 Task: Check the sale-to-list ratio of view in the last 3 years.
Action: Mouse moved to (833, 195)
Screenshot: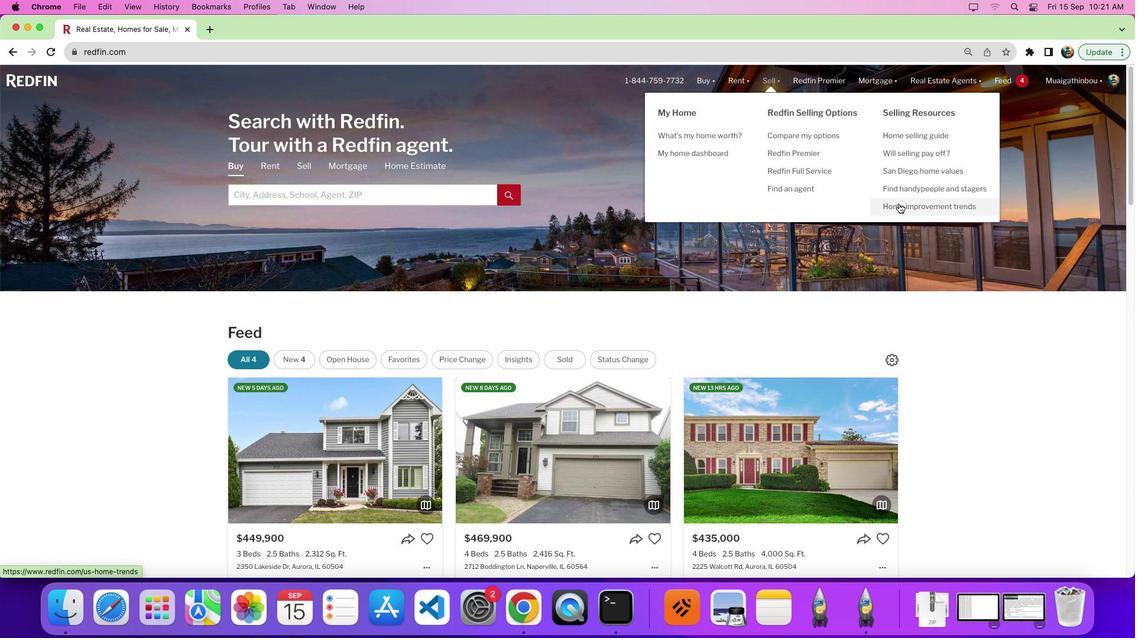 
Action: Mouse pressed left at (833, 195)
Screenshot: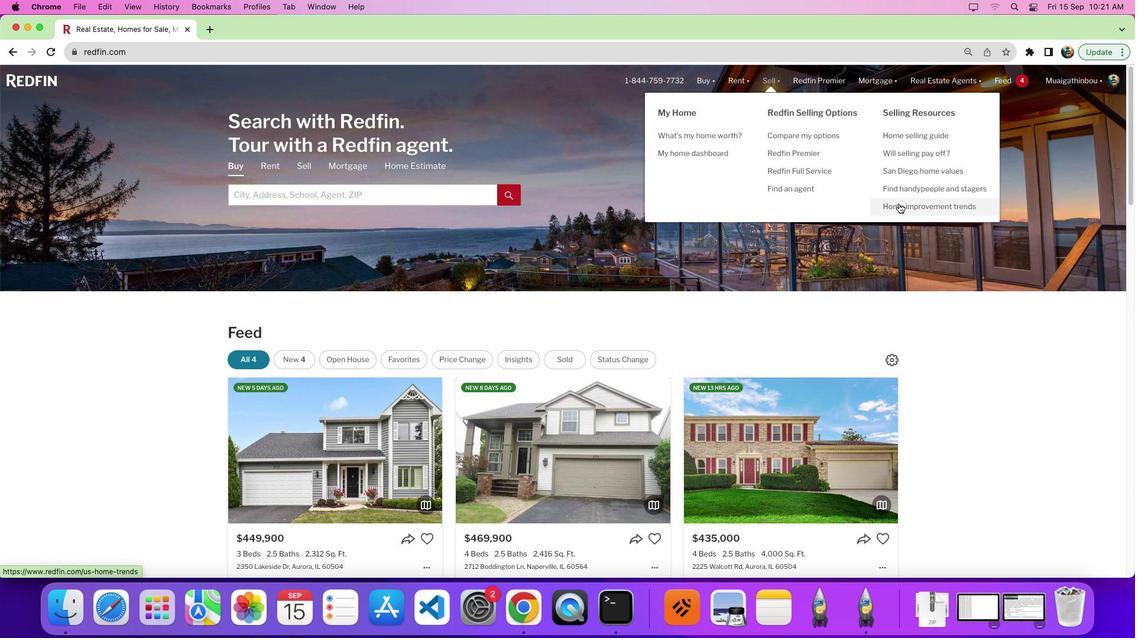 
Action: Mouse moved to (833, 195)
Screenshot: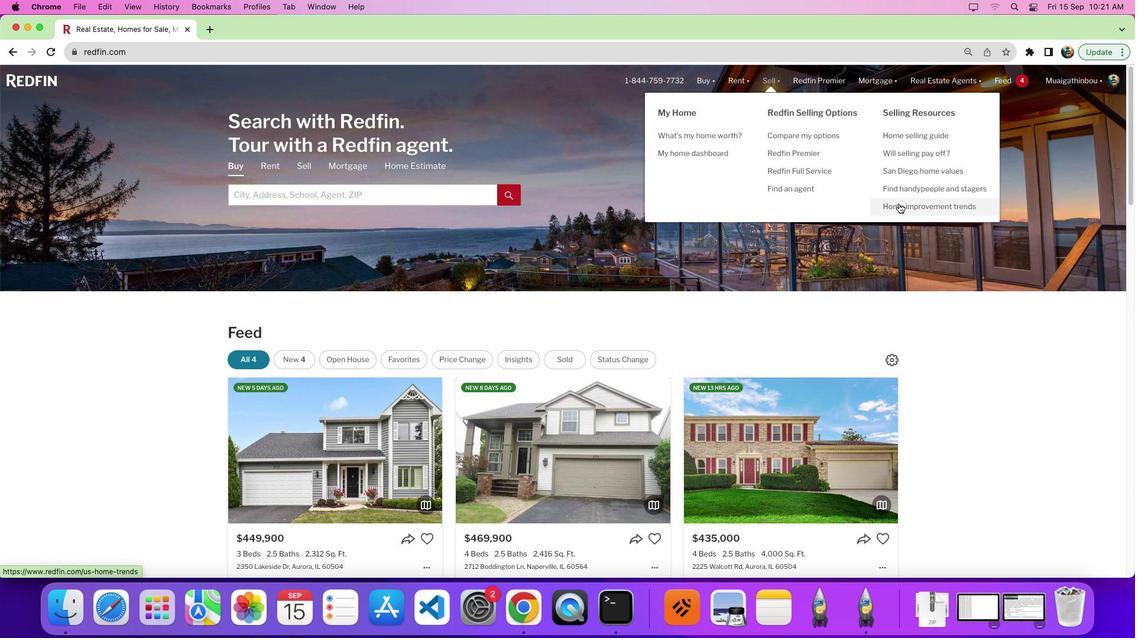 
Action: Mouse pressed left at (833, 195)
Screenshot: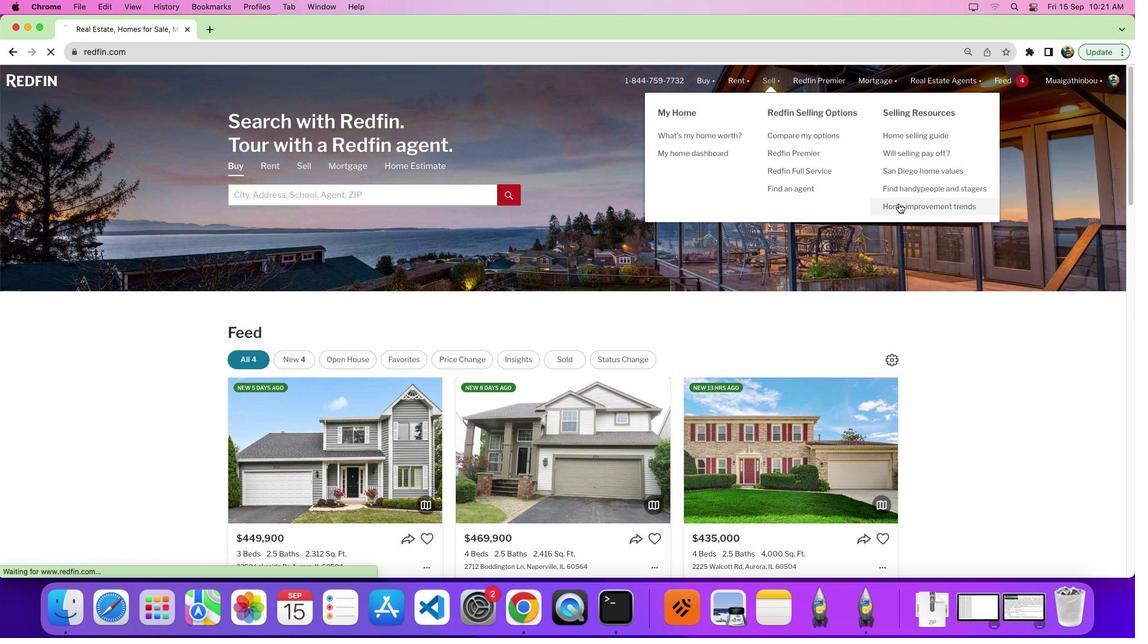 
Action: Mouse moved to (337, 222)
Screenshot: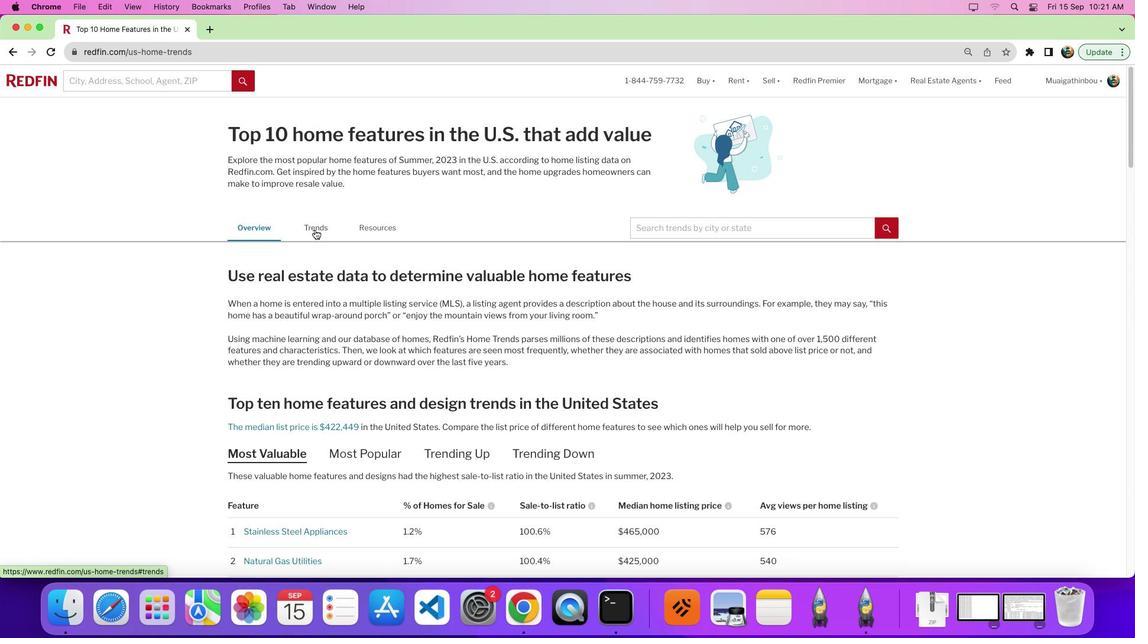 
Action: Mouse pressed left at (337, 222)
Screenshot: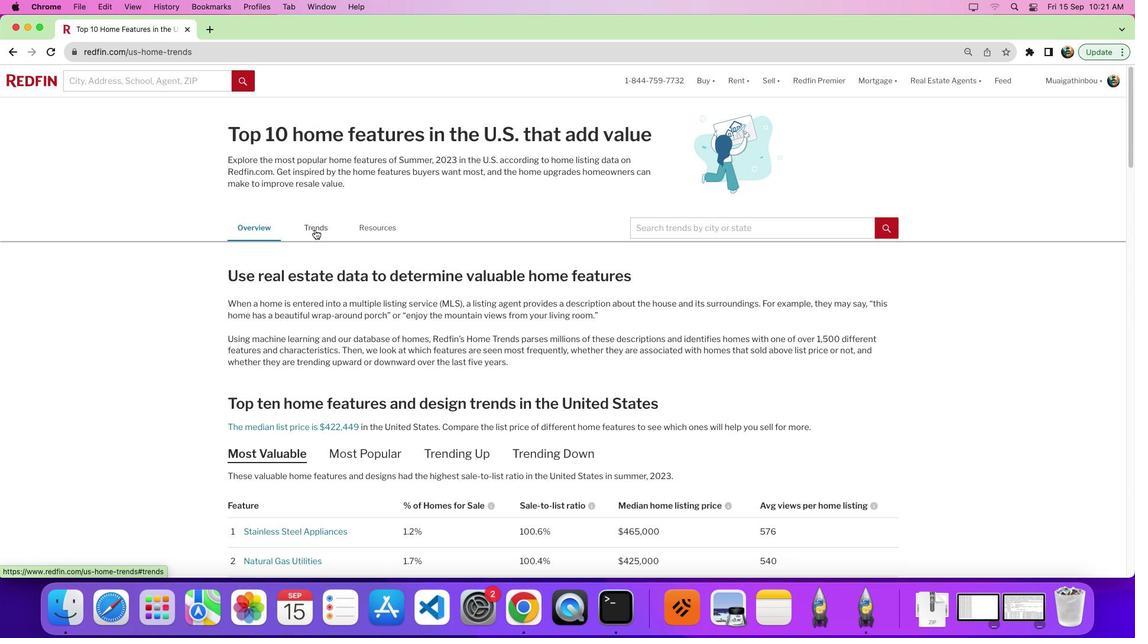 
Action: Mouse moved to (337, 222)
Screenshot: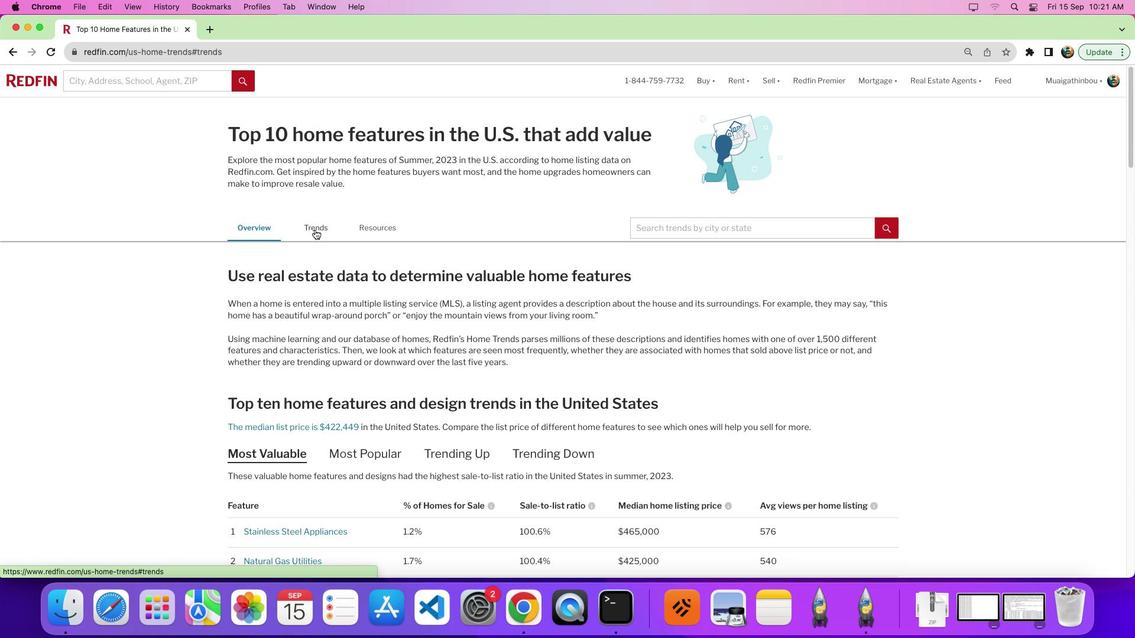 
Action: Mouse pressed left at (337, 222)
Screenshot: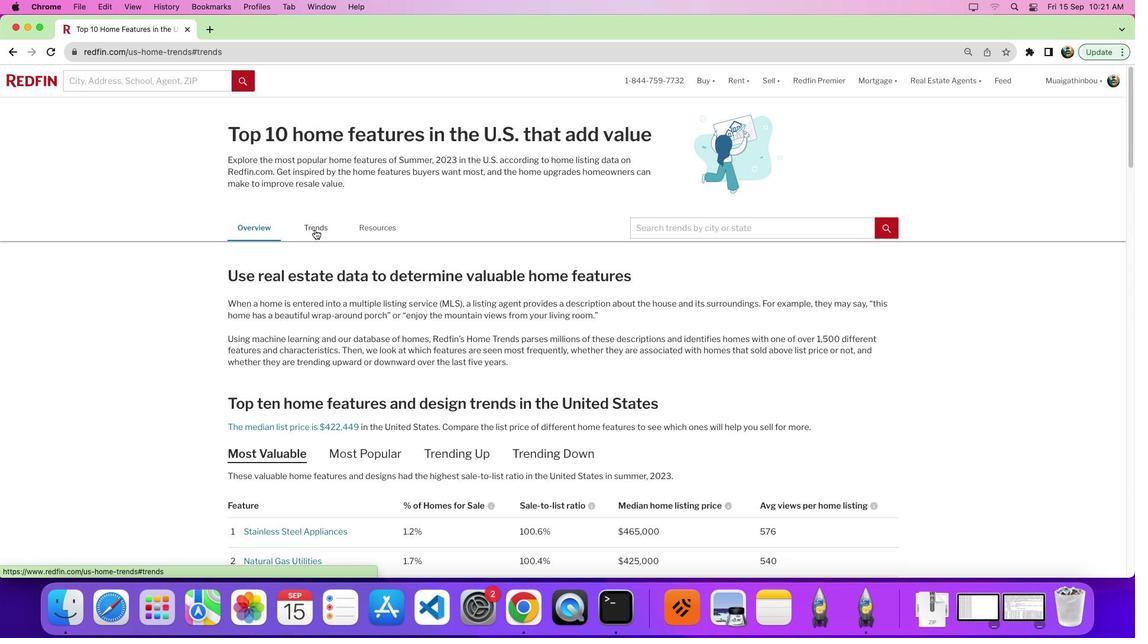 
Action: Mouse moved to (447, 309)
Screenshot: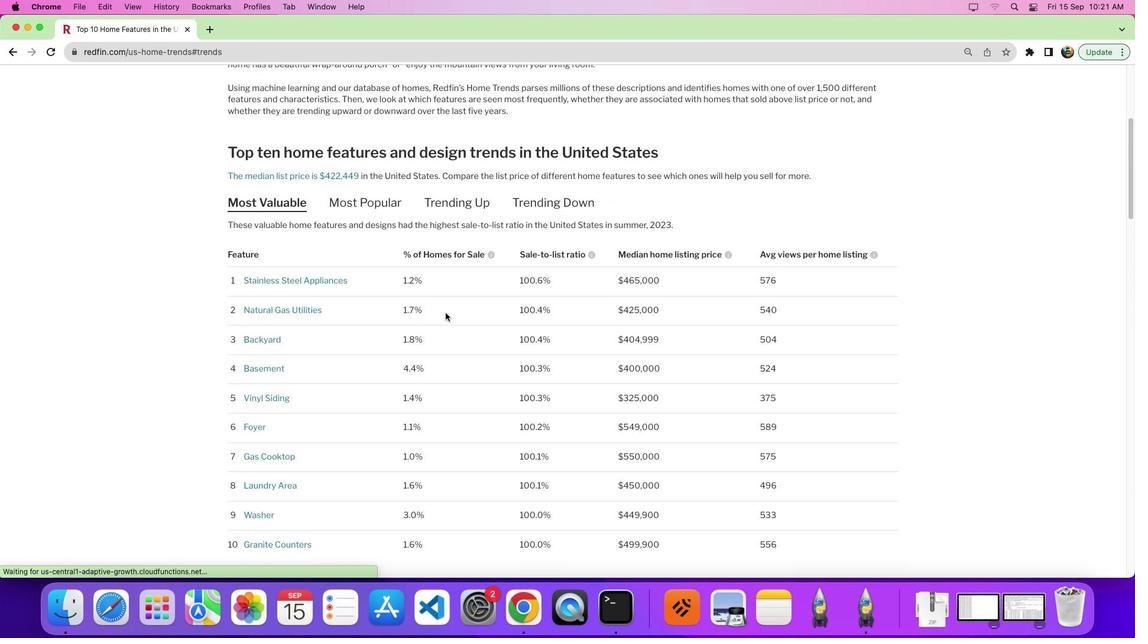 
Action: Mouse scrolled (447, 309) with delta (69, -13)
Screenshot: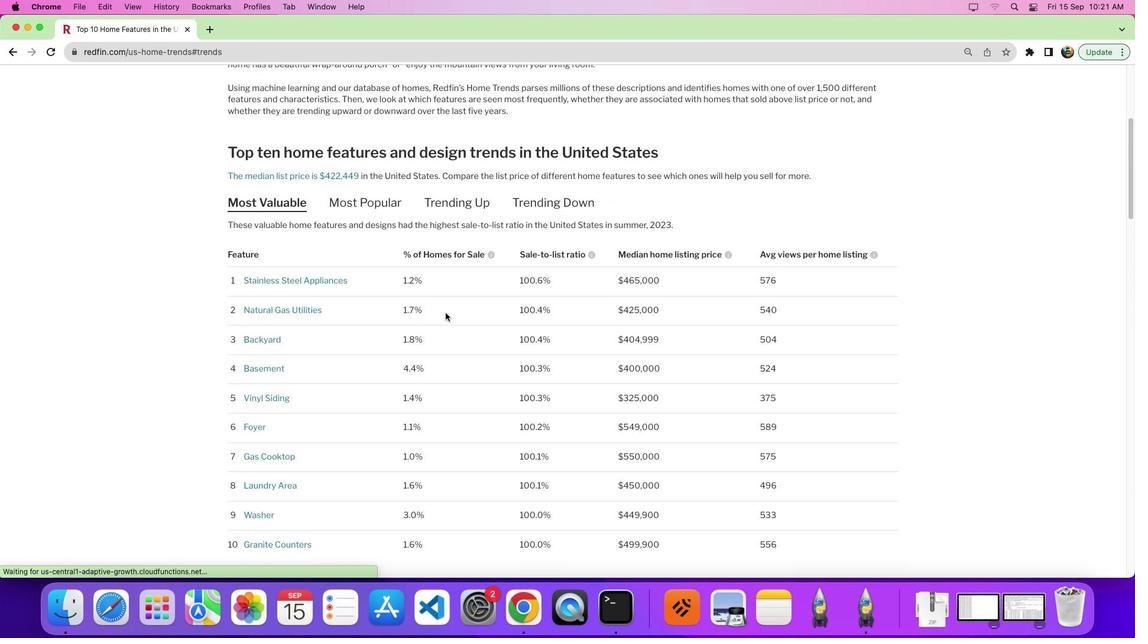 
Action: Mouse moved to (447, 308)
Screenshot: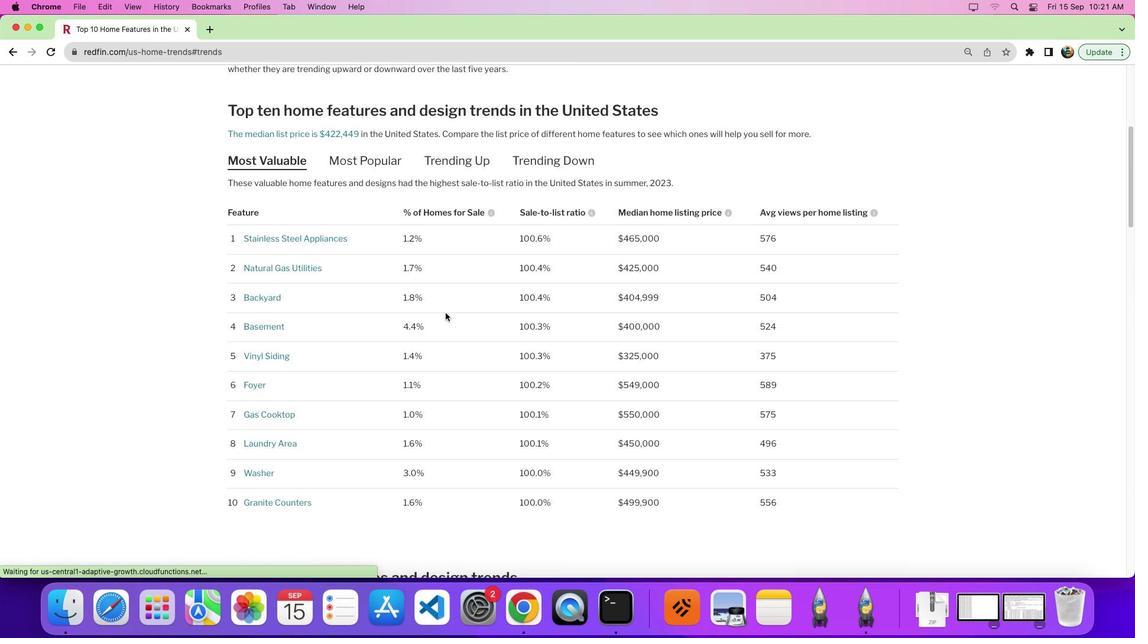
Action: Mouse scrolled (447, 308) with delta (69, -13)
Screenshot: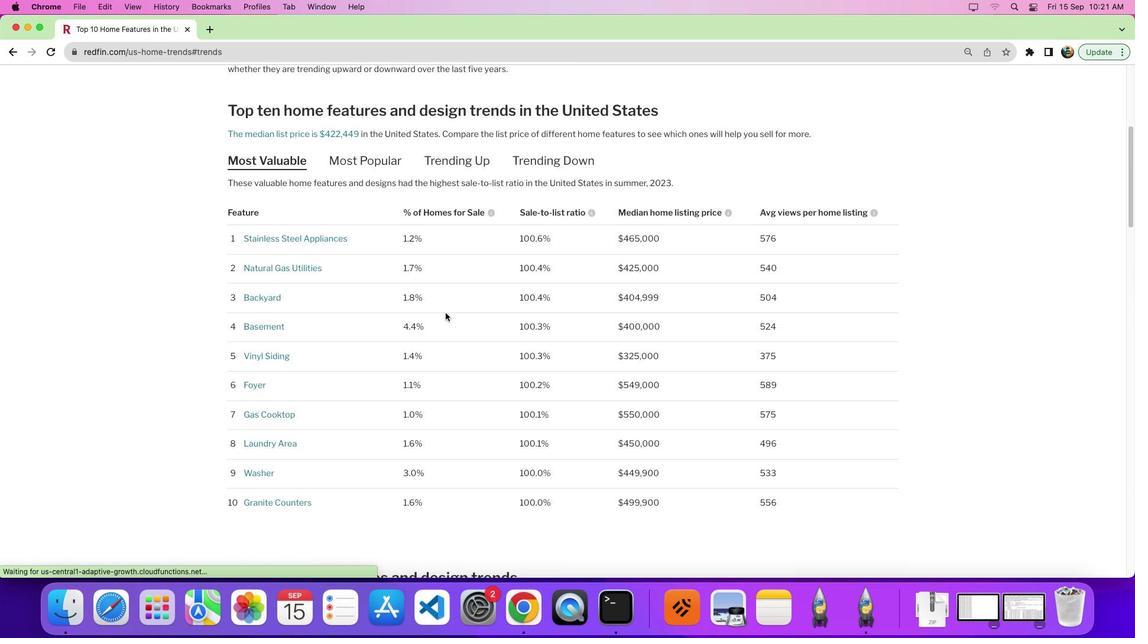 
Action: Mouse moved to (447, 307)
Screenshot: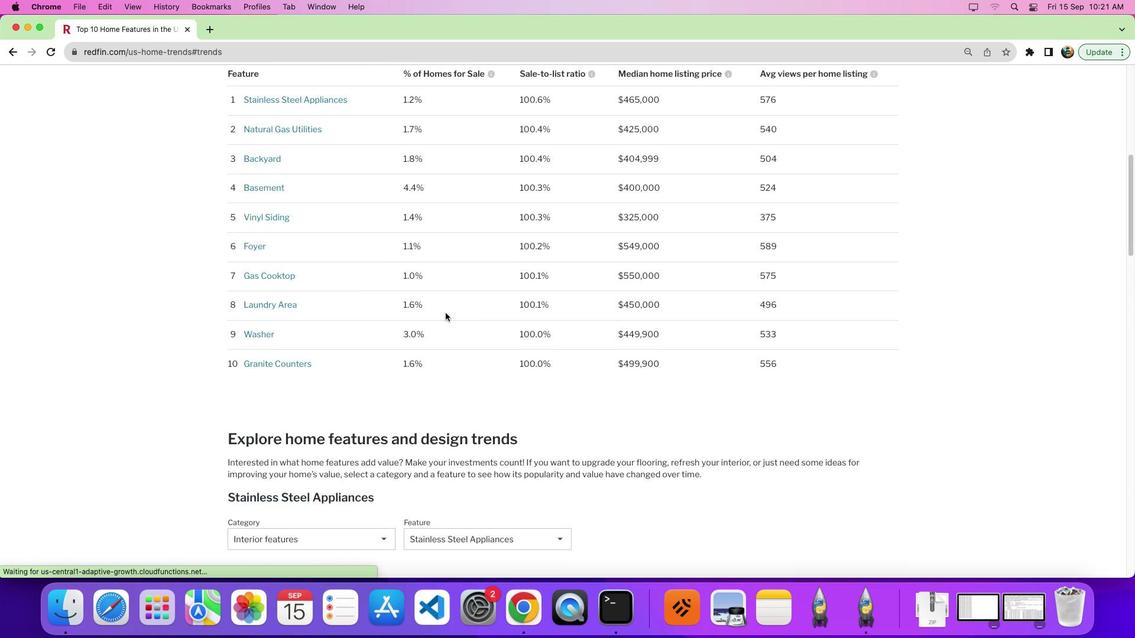 
Action: Mouse scrolled (447, 307) with delta (69, -17)
Screenshot: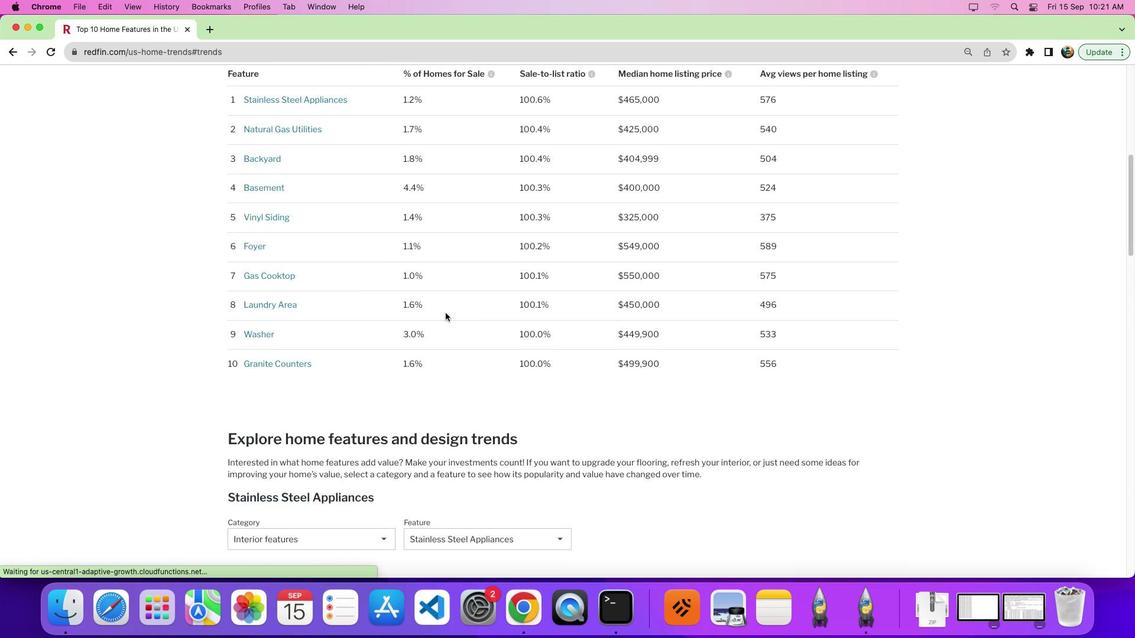 
Action: Mouse moved to (447, 307)
Screenshot: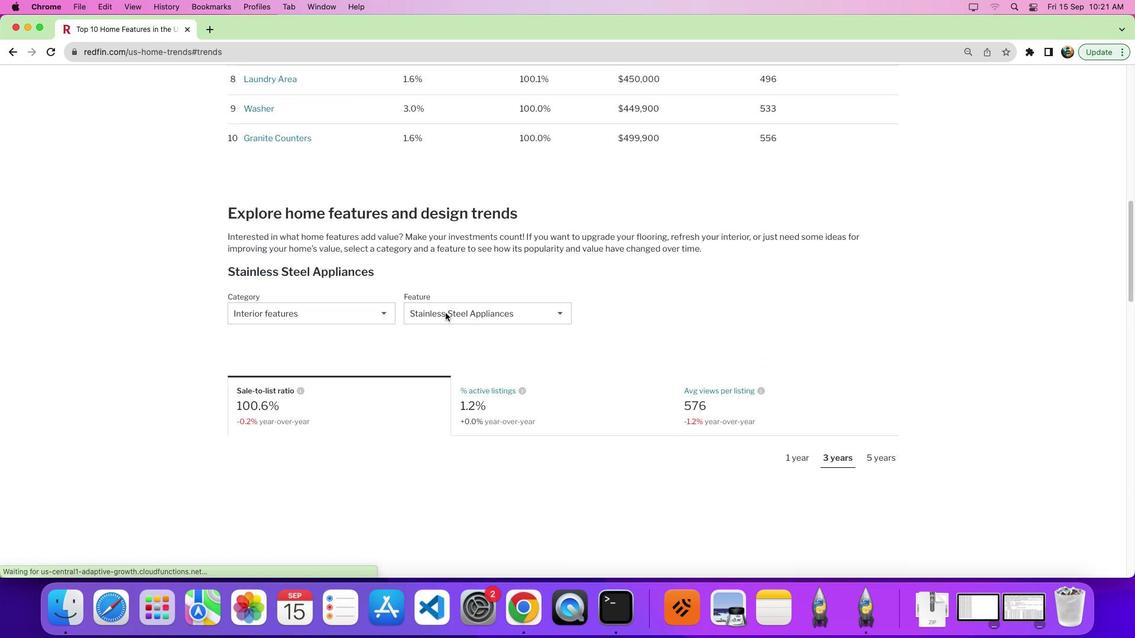 
Action: Mouse scrolled (447, 307) with delta (69, -18)
Screenshot: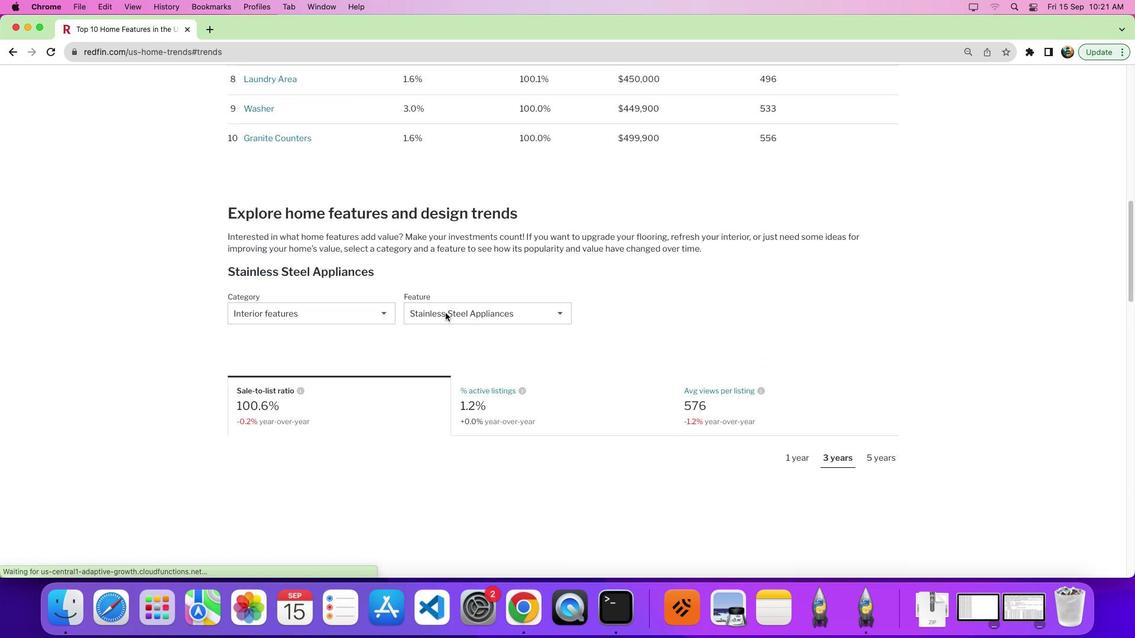 
Action: Mouse moved to (337, 202)
Screenshot: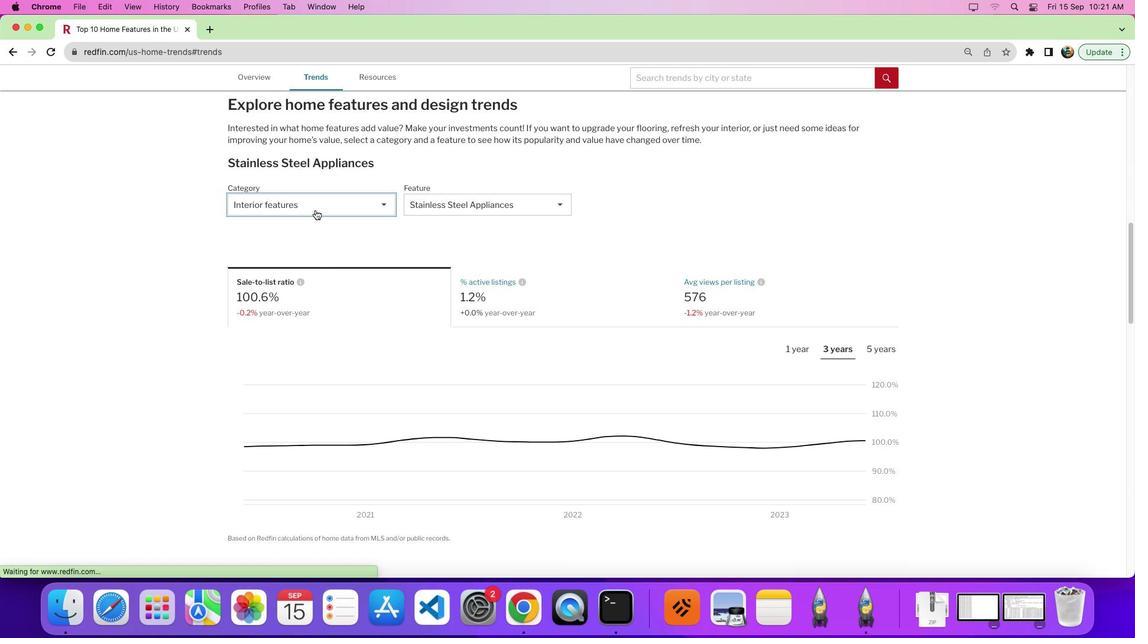 
Action: Mouse pressed left at (337, 202)
Screenshot: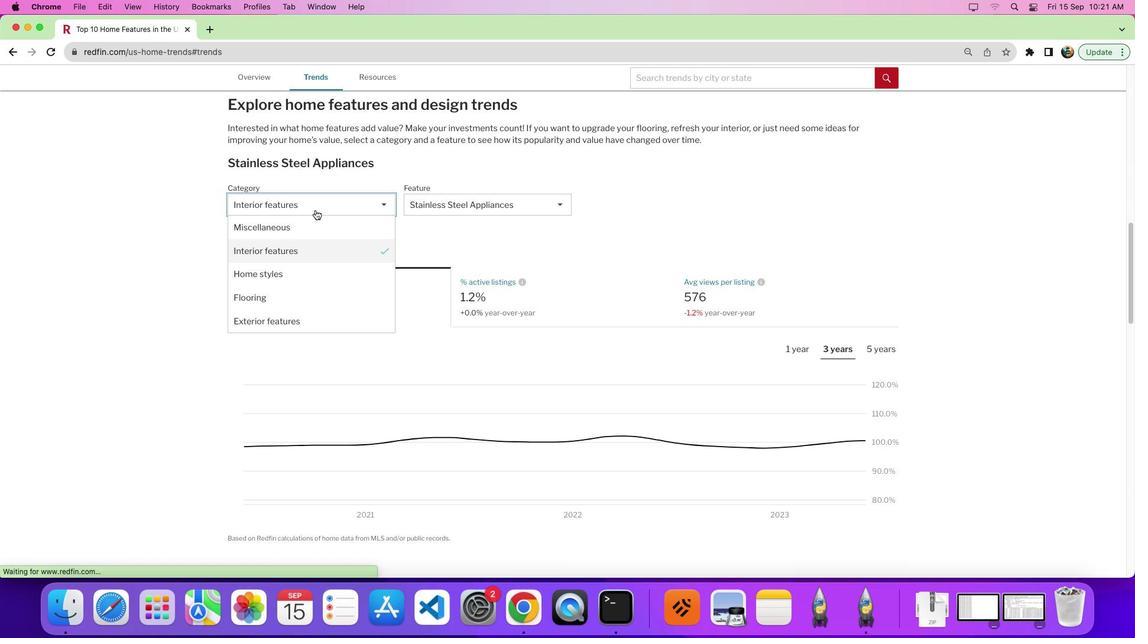 
Action: Mouse moved to (336, 214)
Screenshot: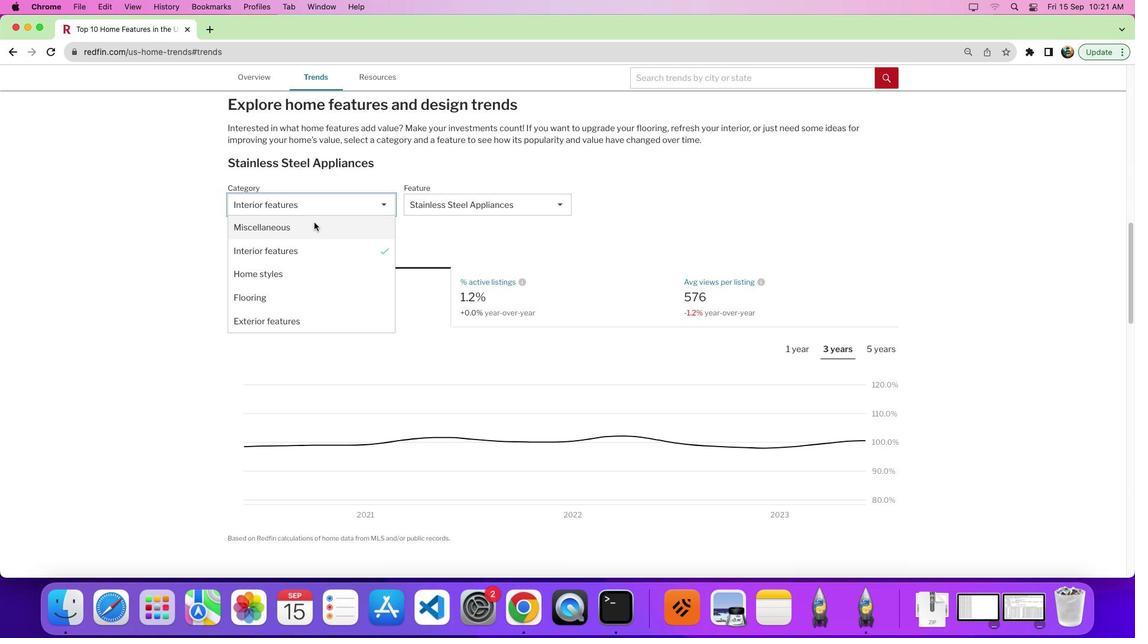 
Action: Mouse pressed left at (336, 214)
Screenshot: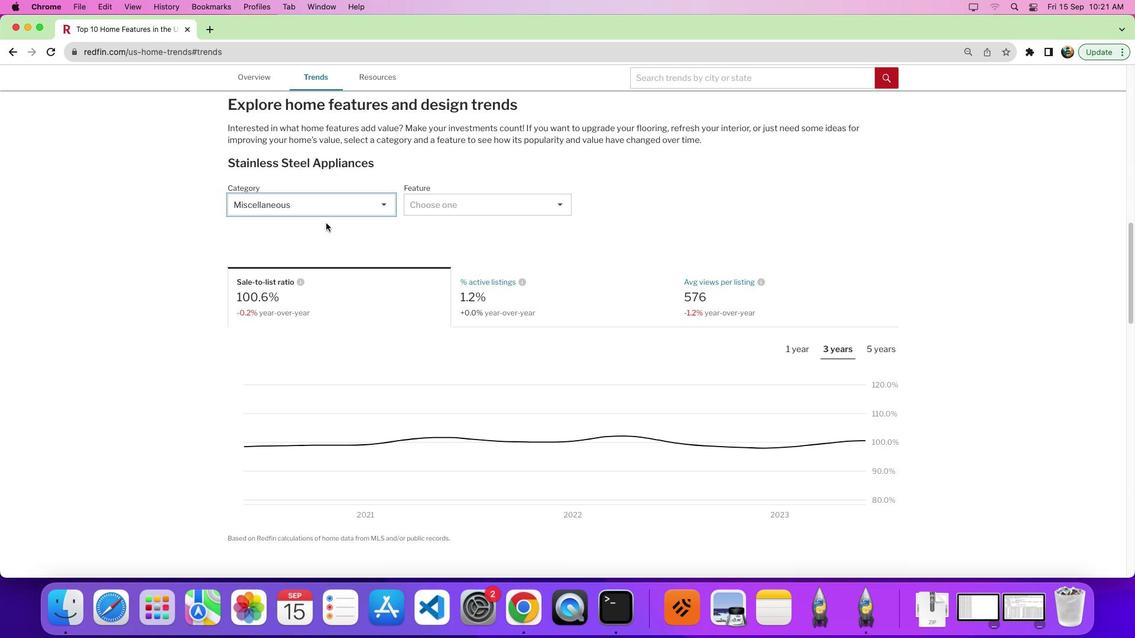 
Action: Mouse moved to (460, 202)
Screenshot: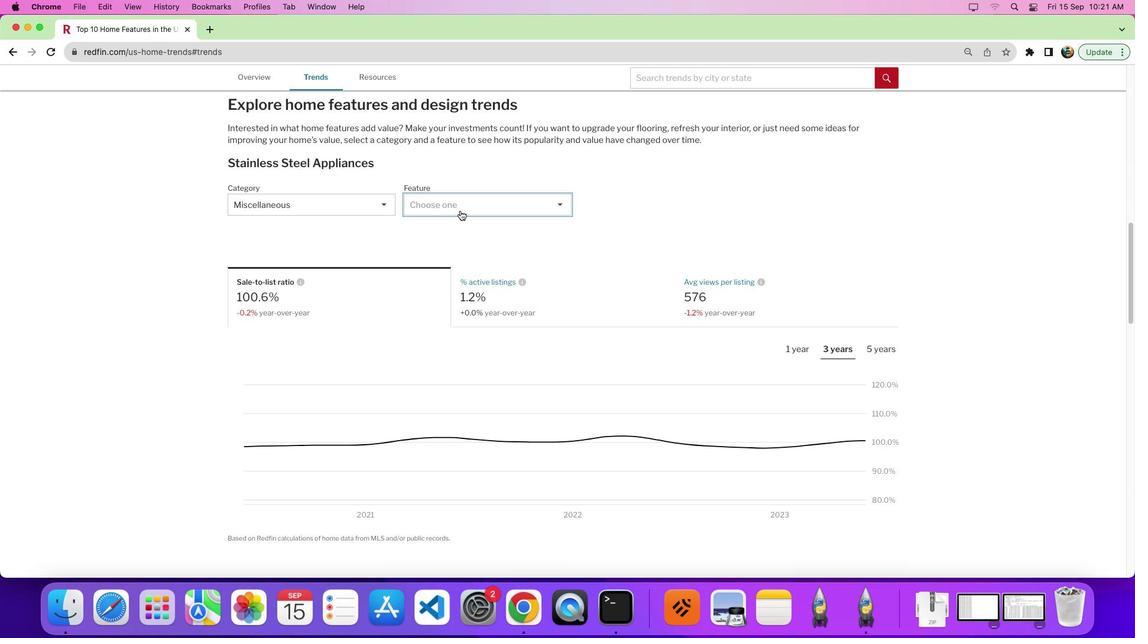 
Action: Mouse pressed left at (460, 202)
Screenshot: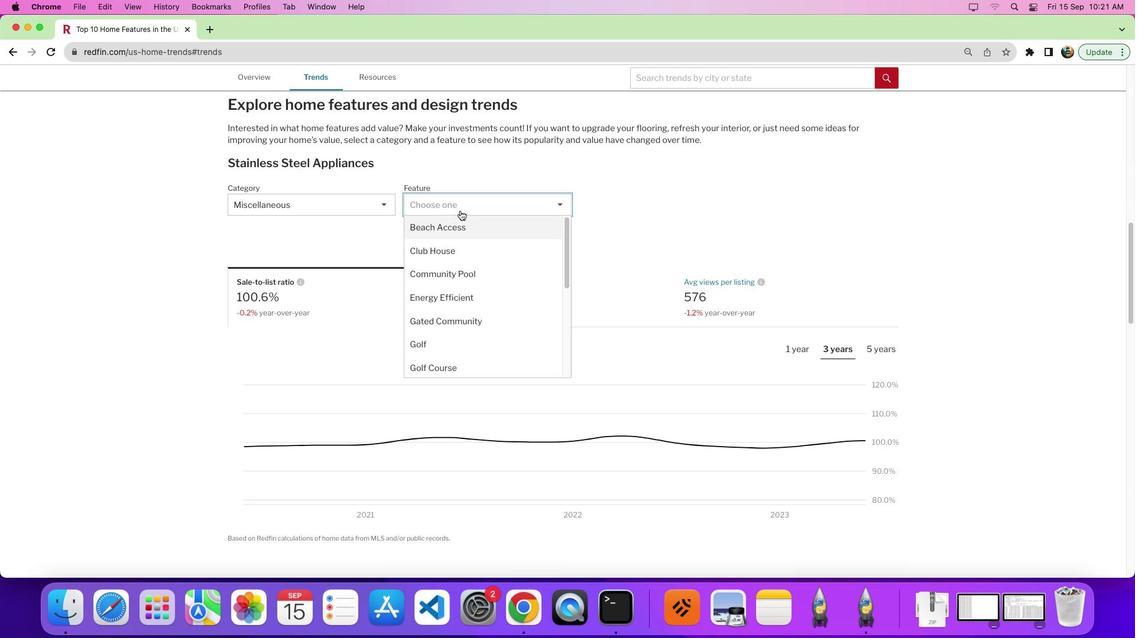 
Action: Mouse moved to (450, 324)
Screenshot: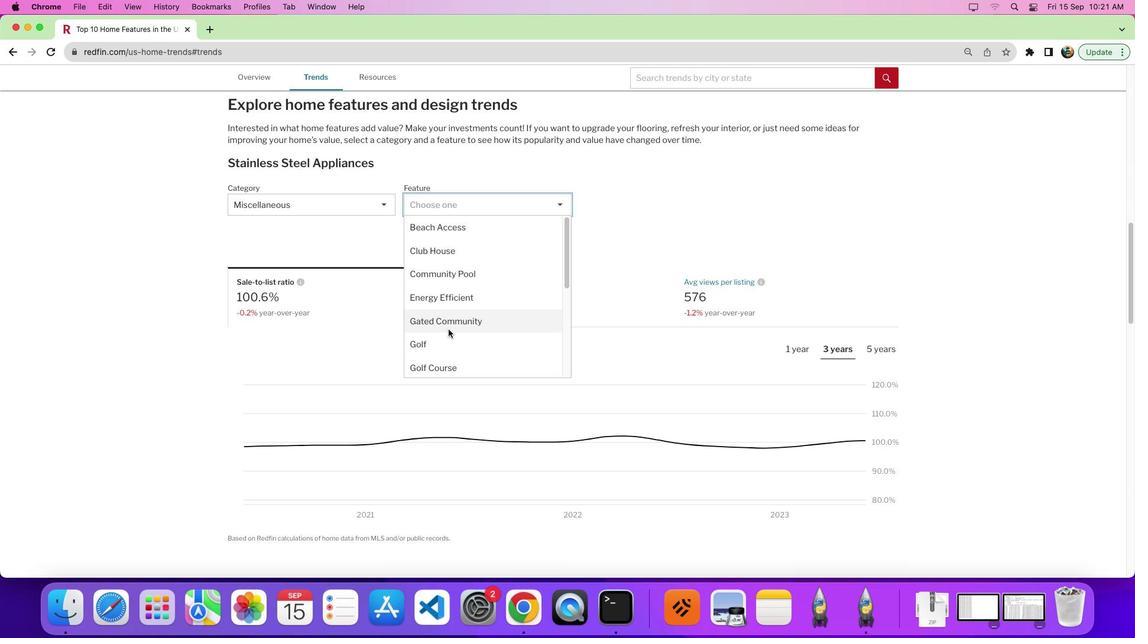 
Action: Mouse scrolled (450, 324) with delta (69, -13)
Screenshot: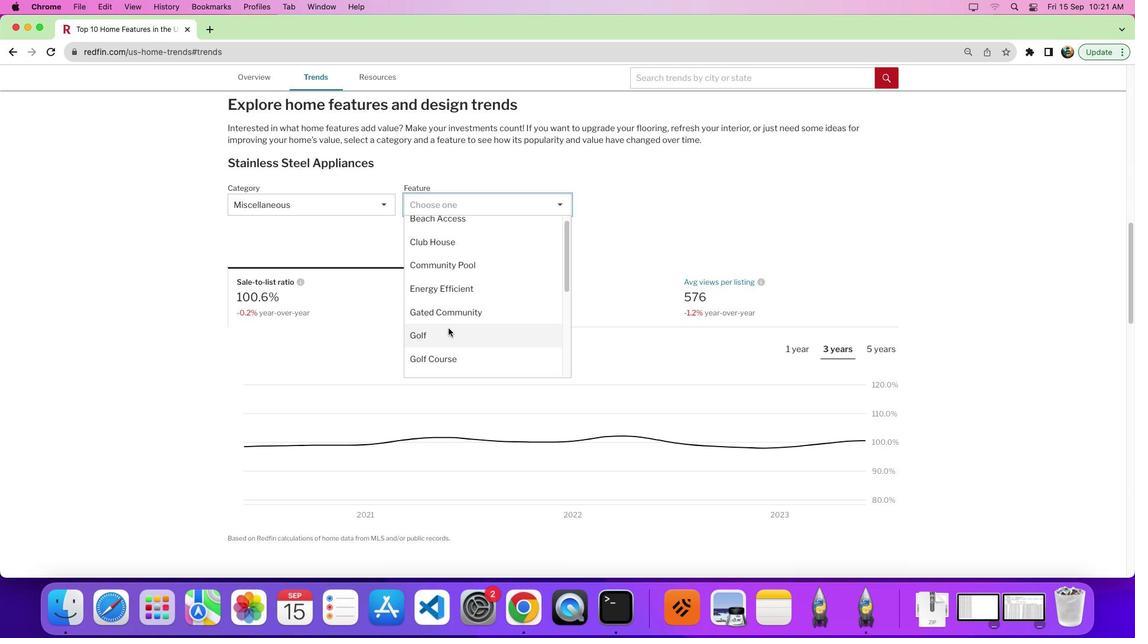 
Action: Mouse moved to (451, 324)
Screenshot: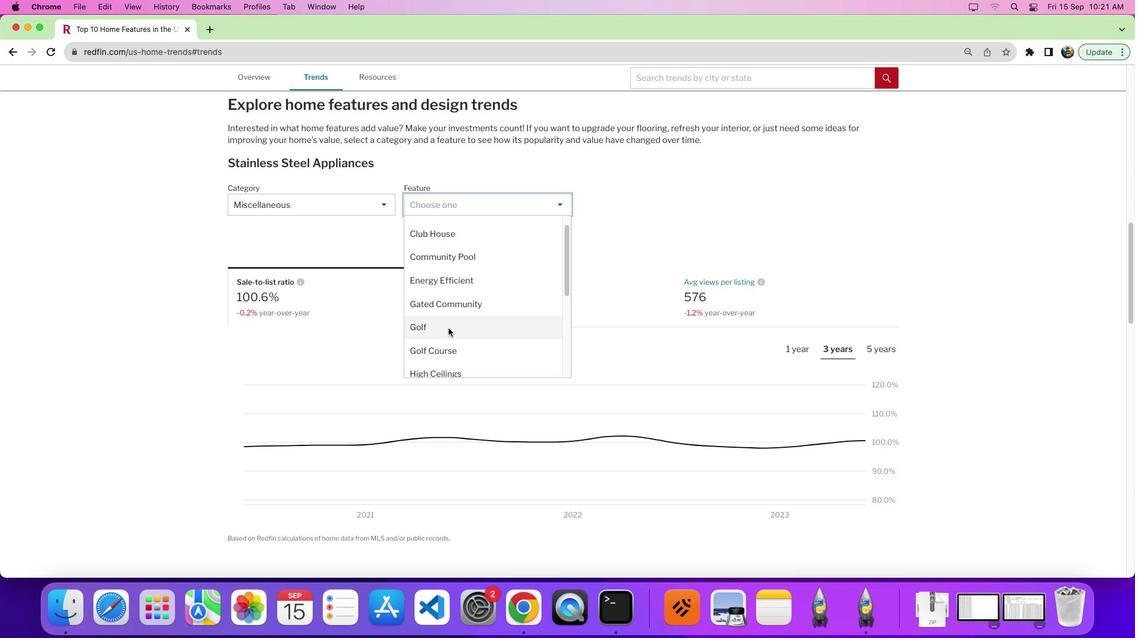 
Action: Mouse scrolled (451, 324) with delta (69, -13)
Screenshot: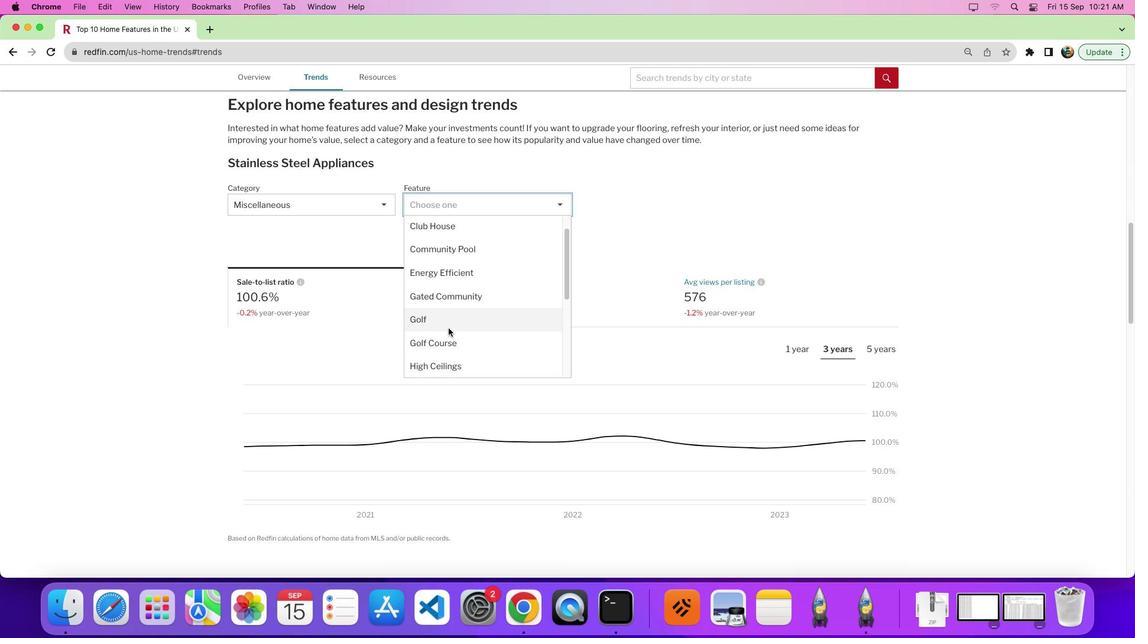 
Action: Mouse moved to (451, 323)
Screenshot: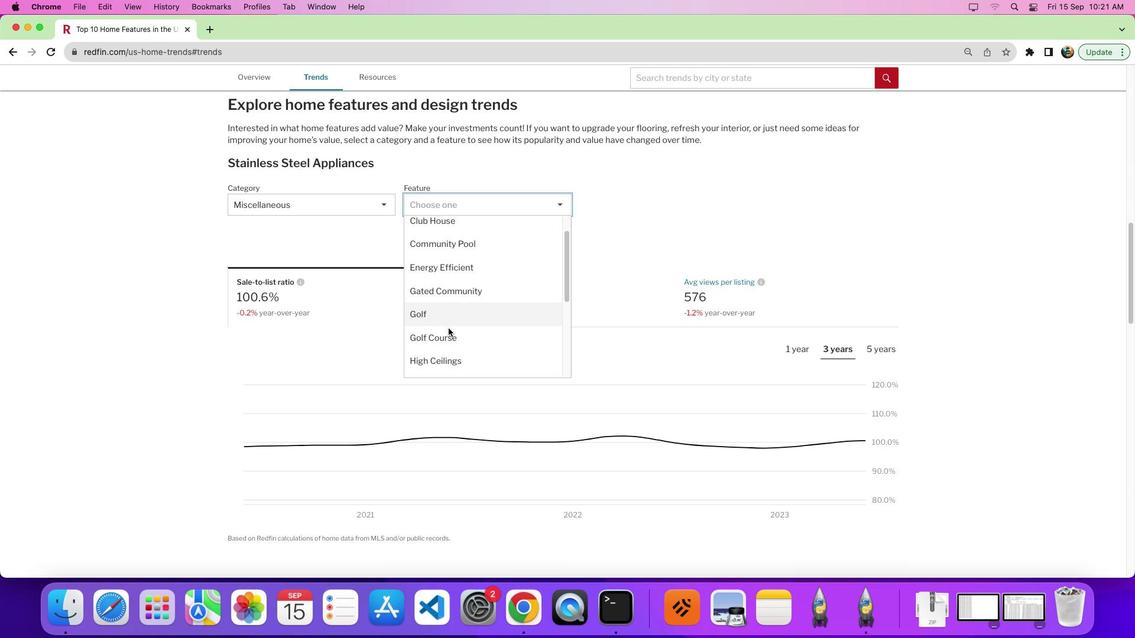 
Action: Mouse scrolled (451, 323) with delta (69, -13)
Screenshot: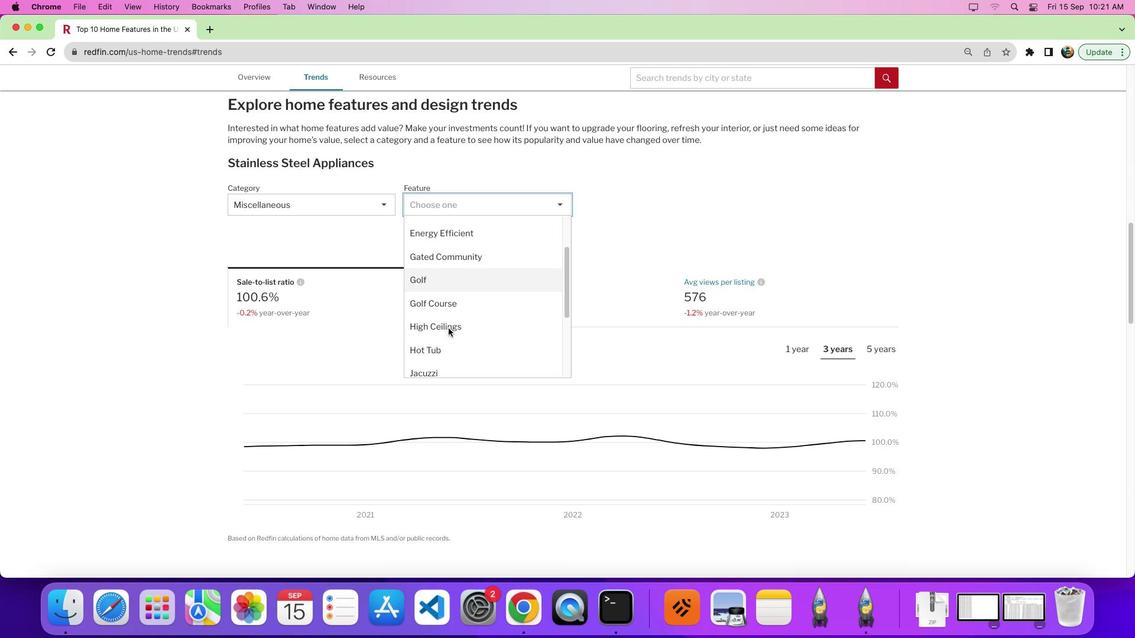 
Action: Mouse scrolled (451, 323) with delta (69, -13)
Screenshot: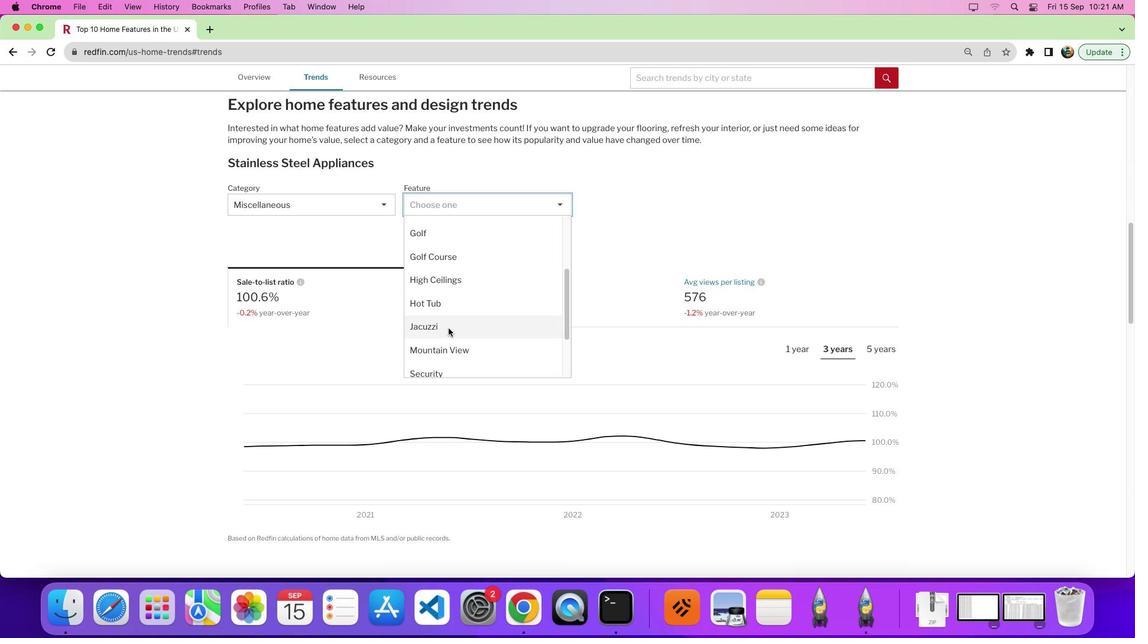 
Action: Mouse scrolled (451, 323) with delta (69, -16)
Screenshot: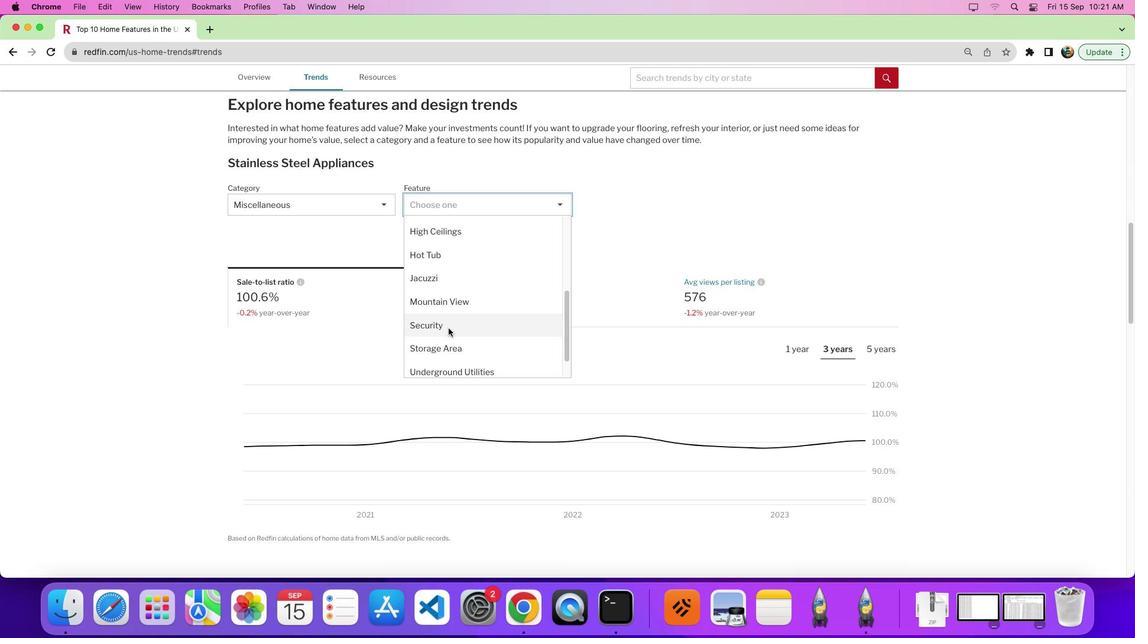 
Action: Mouse scrolled (451, 323) with delta (69, -17)
Screenshot: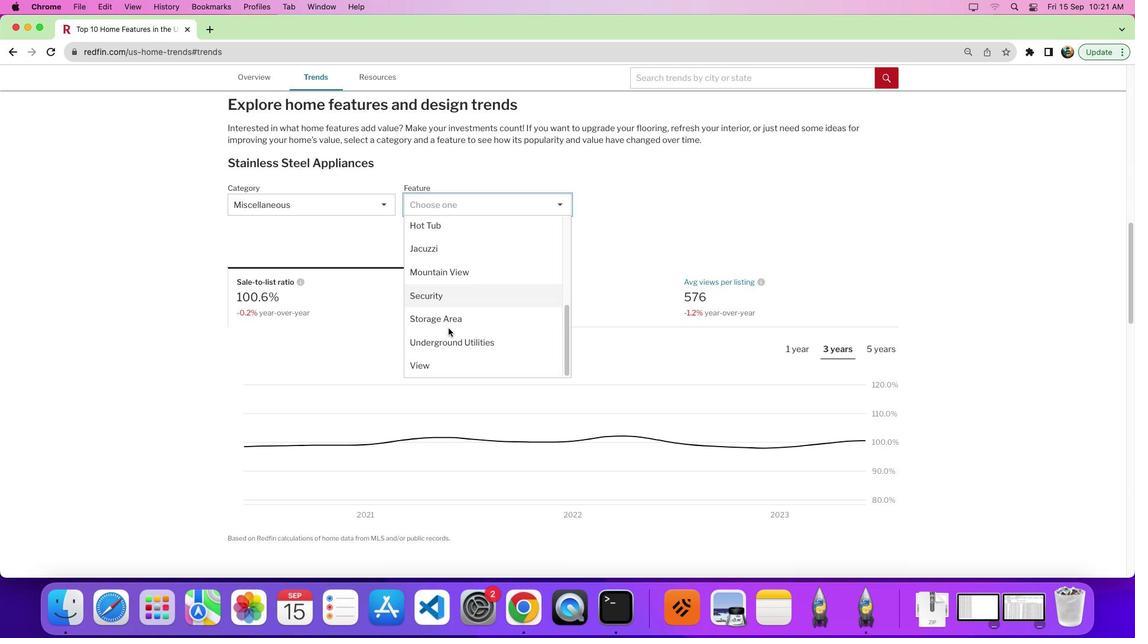 
Action: Mouse moved to (451, 322)
Screenshot: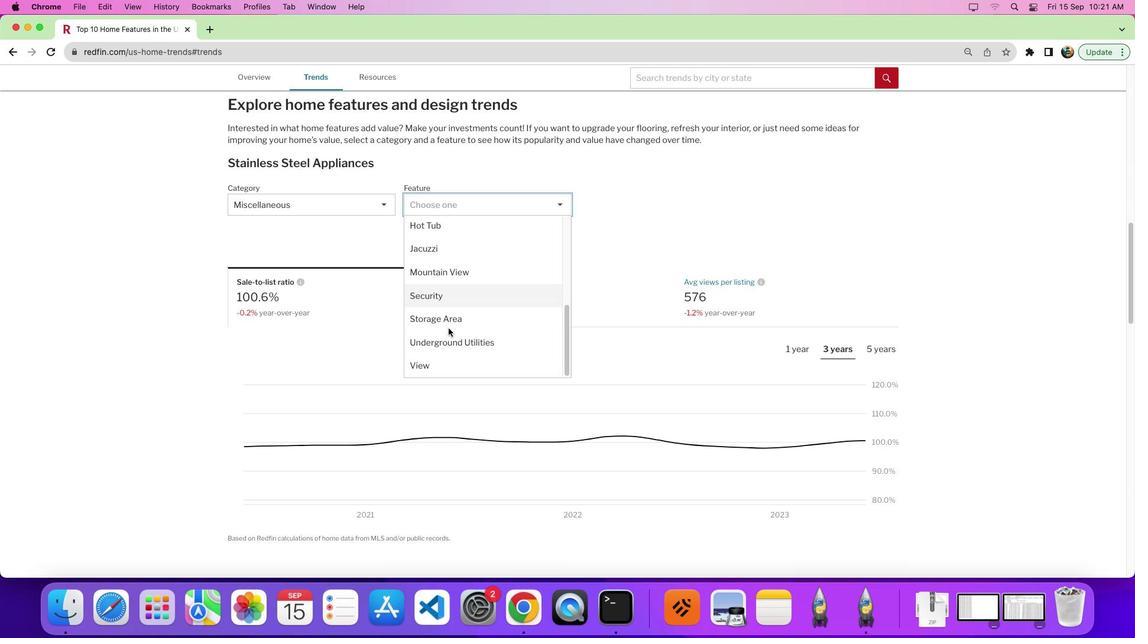 
Action: Mouse scrolled (451, 322) with delta (69, -13)
Screenshot: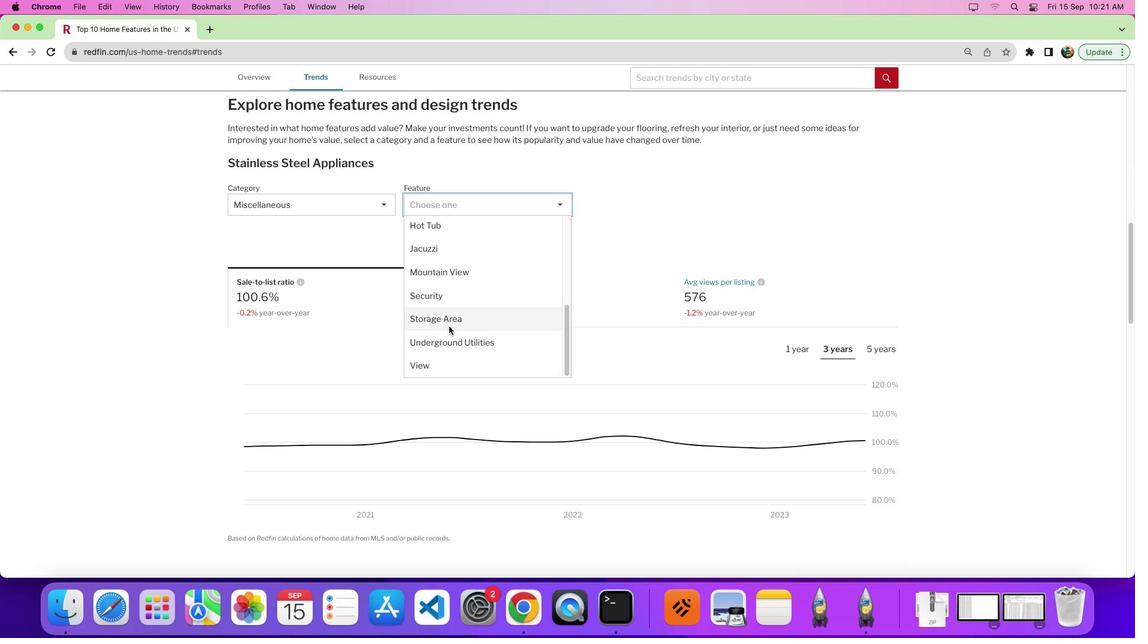 
Action: Mouse scrolled (451, 322) with delta (69, -13)
Screenshot: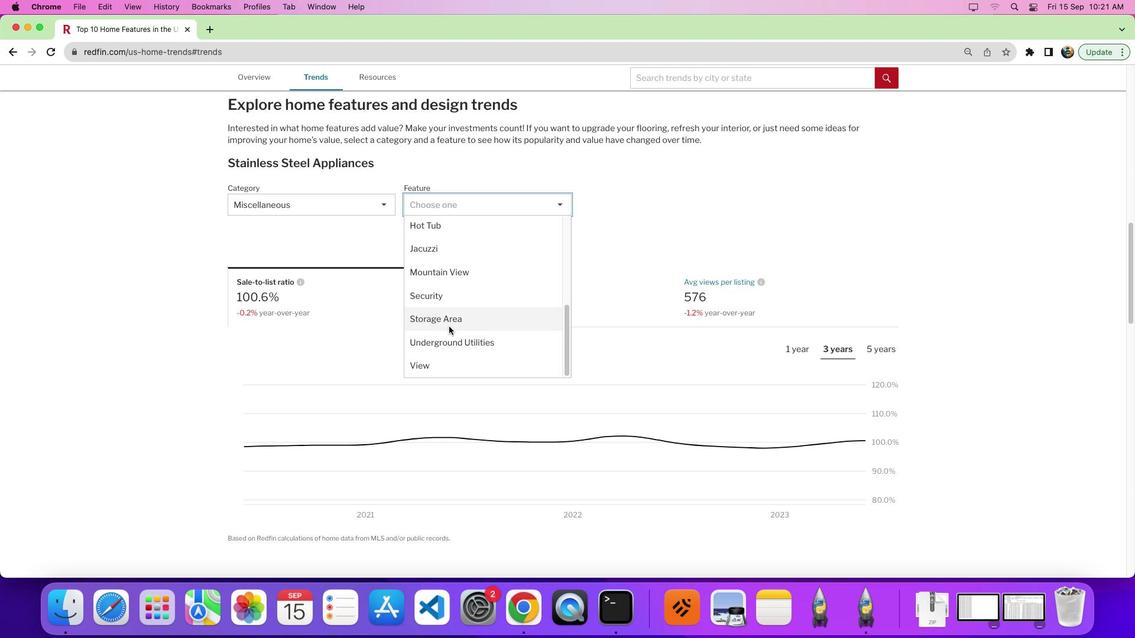 
Action: Mouse scrolled (451, 322) with delta (69, -17)
Screenshot: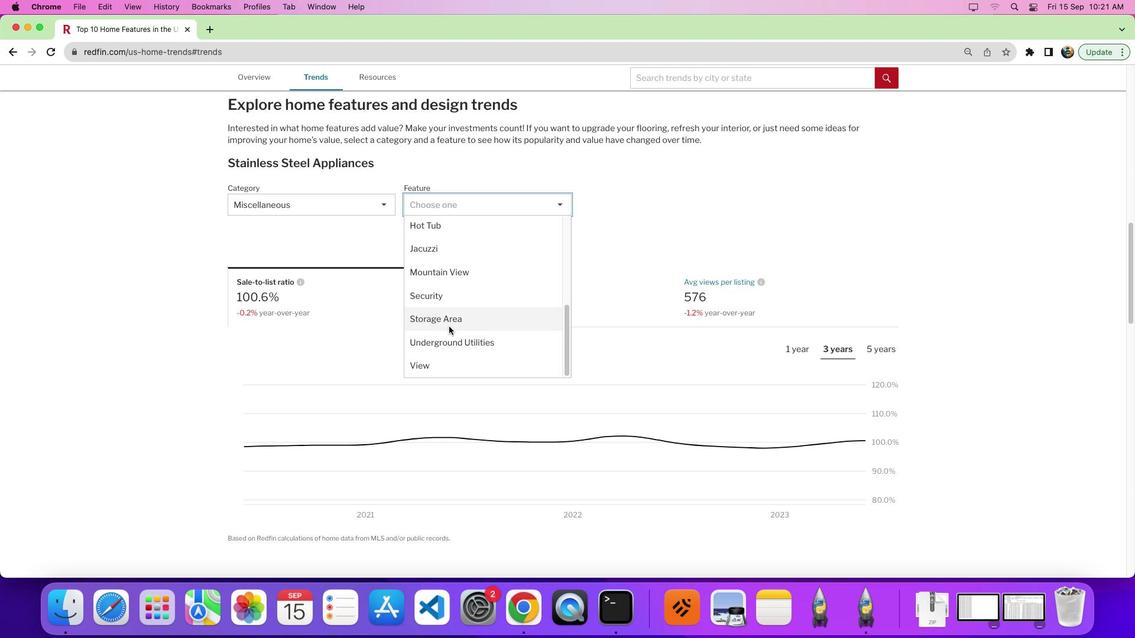 
Action: Mouse scrolled (451, 322) with delta (69, -20)
Screenshot: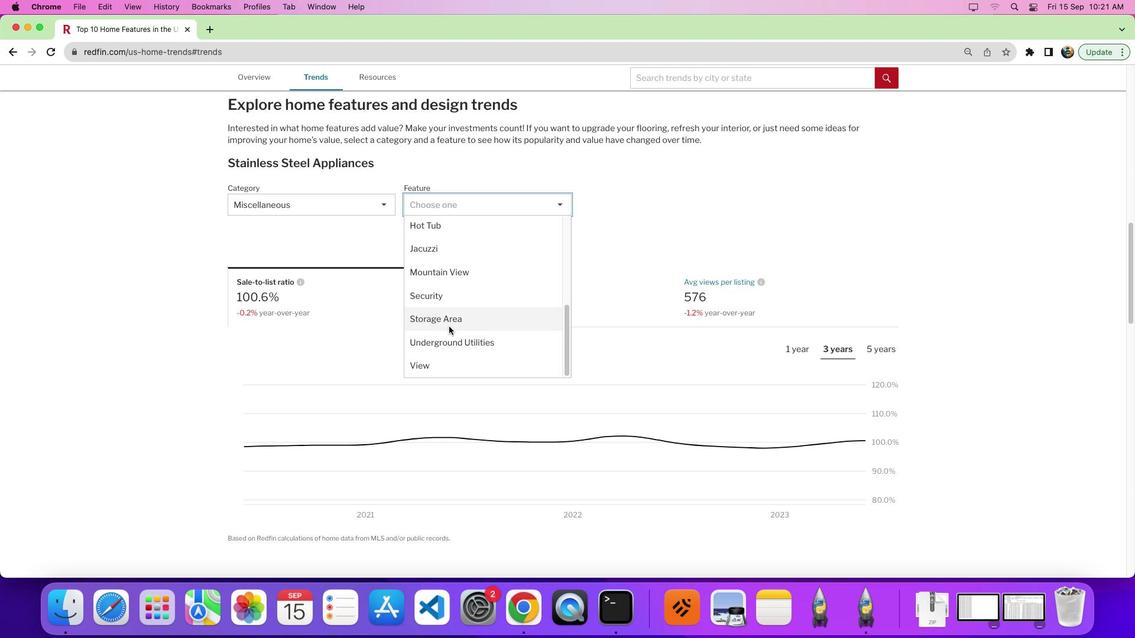 
Action: Mouse moved to (450, 366)
Screenshot: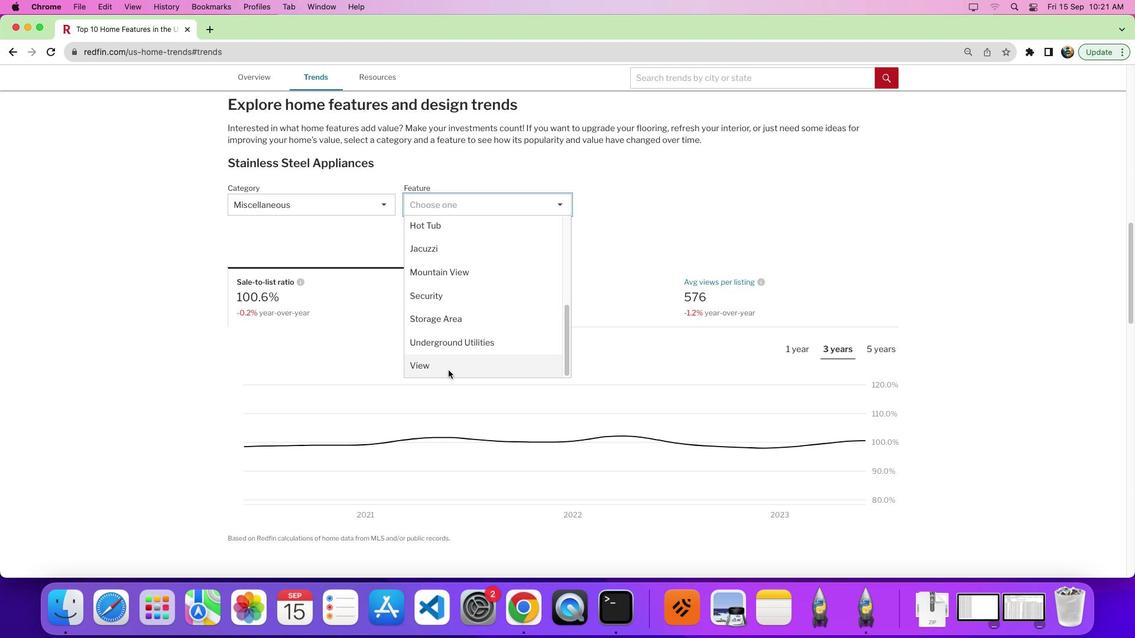 
Action: Mouse pressed left at (450, 366)
Screenshot: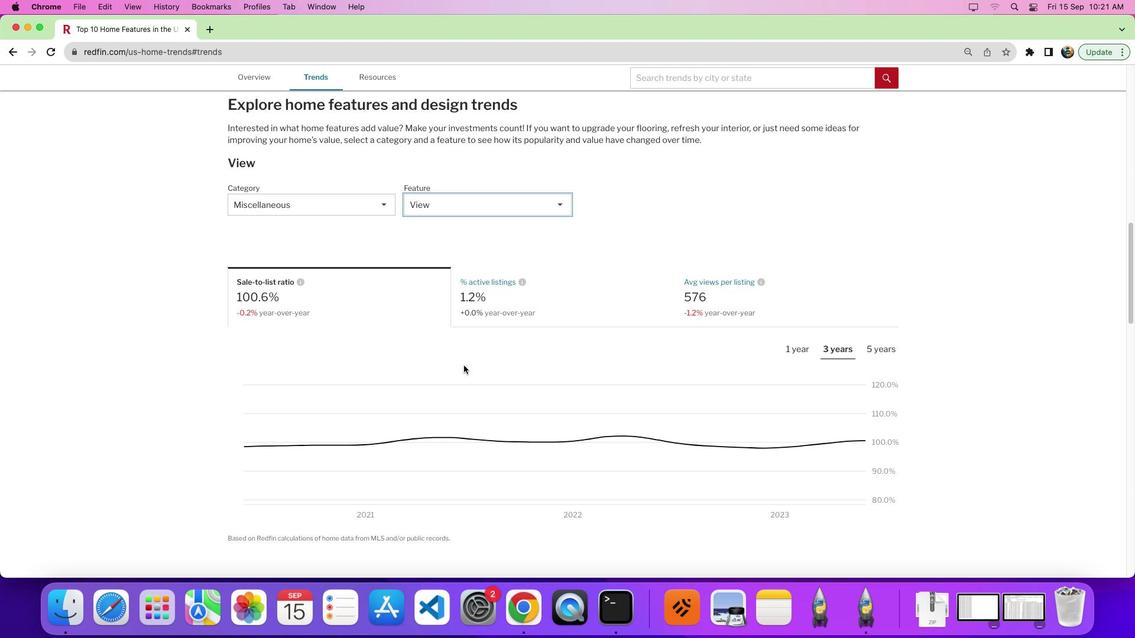 
Action: Mouse moved to (651, 354)
Screenshot: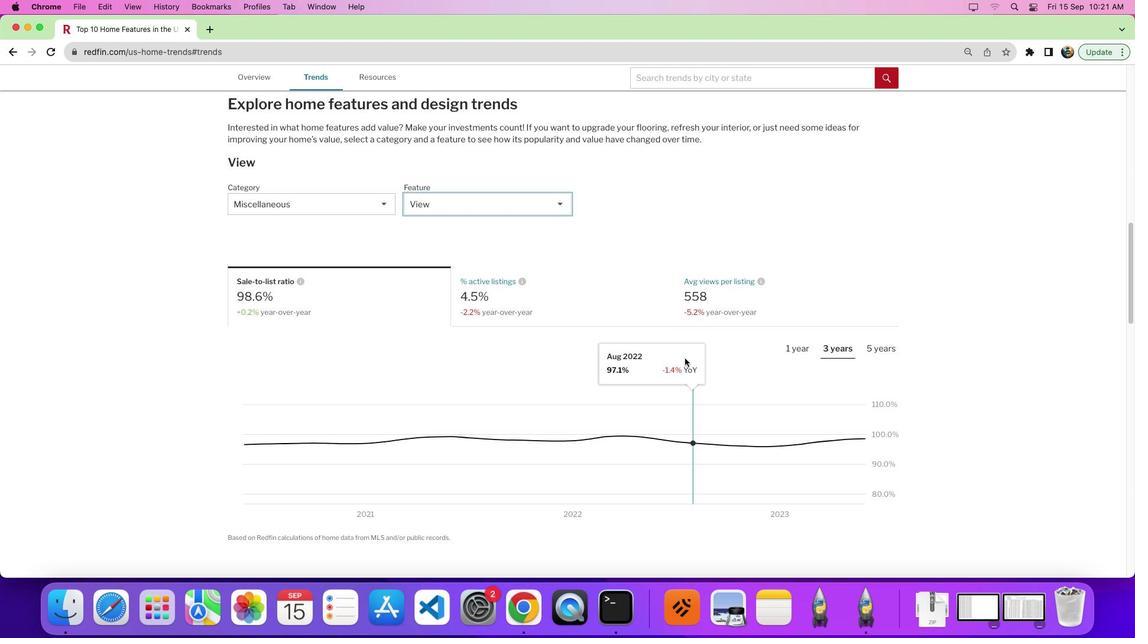 
Action: Mouse scrolled (651, 354) with delta (69, -13)
Screenshot: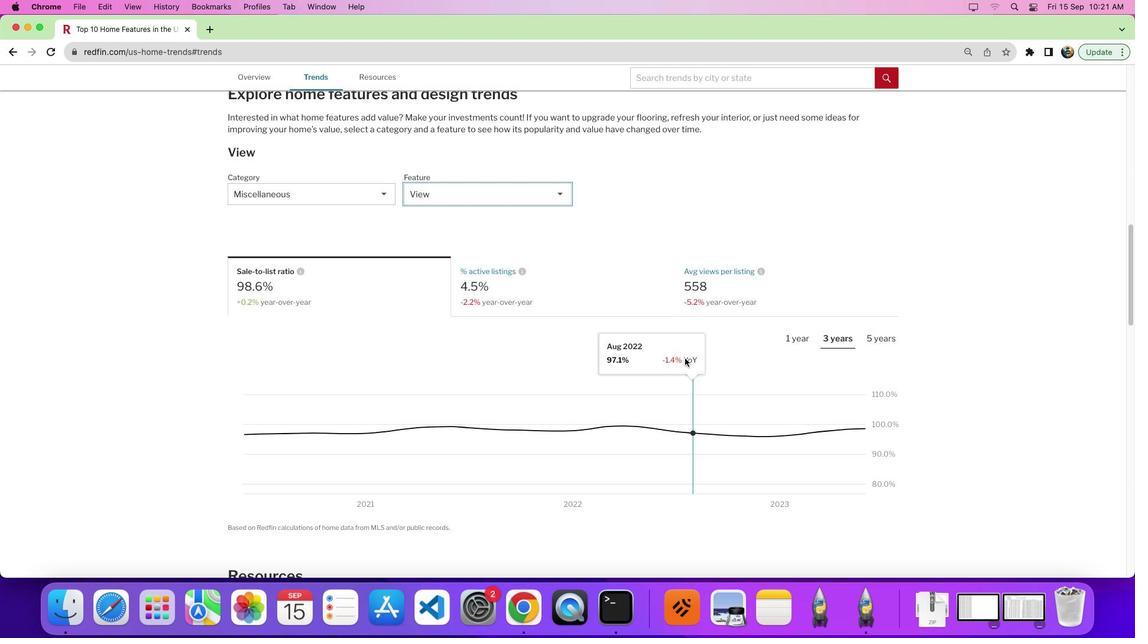 
Action: Mouse scrolled (651, 354) with delta (69, -13)
Screenshot: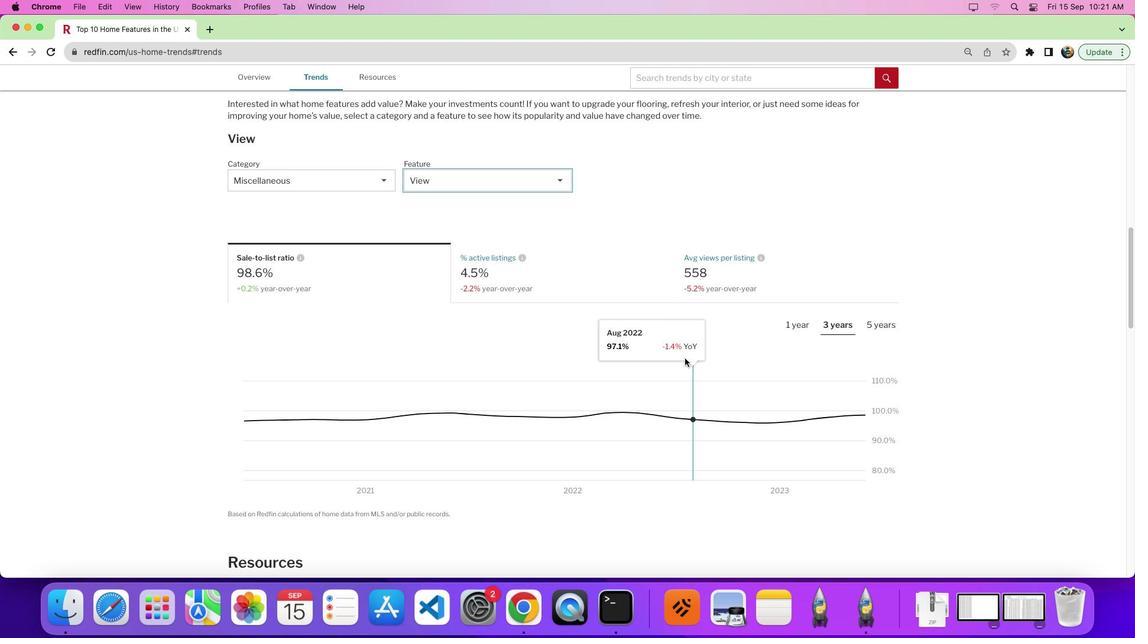 
Action: Mouse moved to (588, 327)
Screenshot: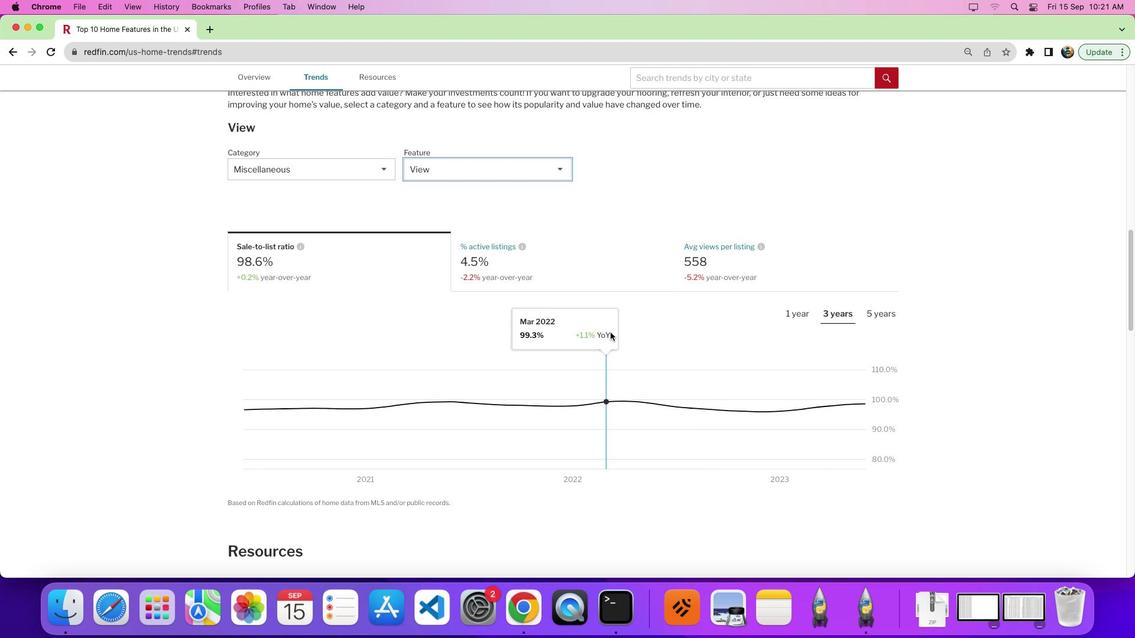 
